 Task: Add Izzio Artisan Bakery French Artisan Take & Bake Rolls to the cart.
Action: Mouse moved to (785, 257)
Screenshot: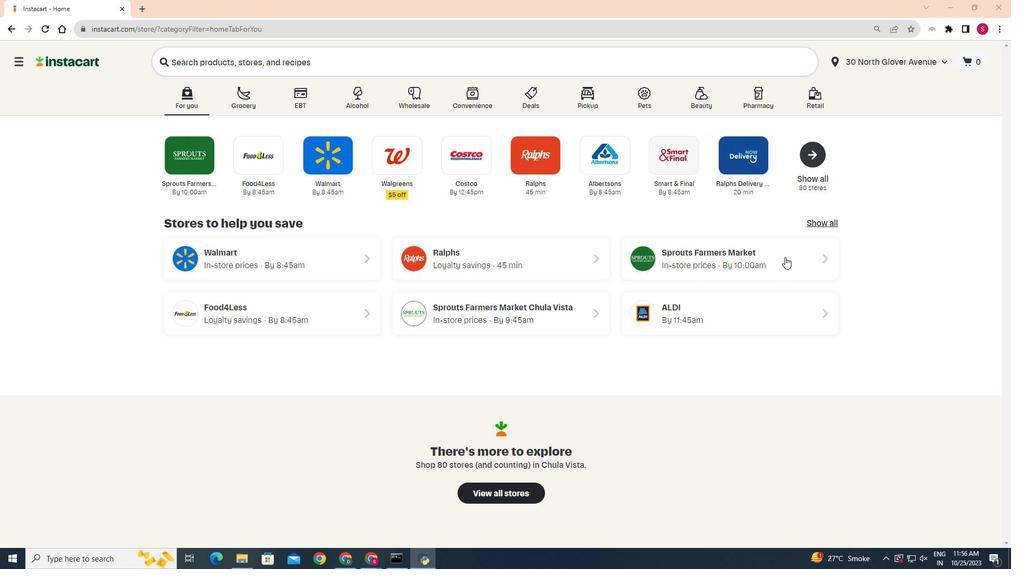 
Action: Mouse pressed left at (785, 257)
Screenshot: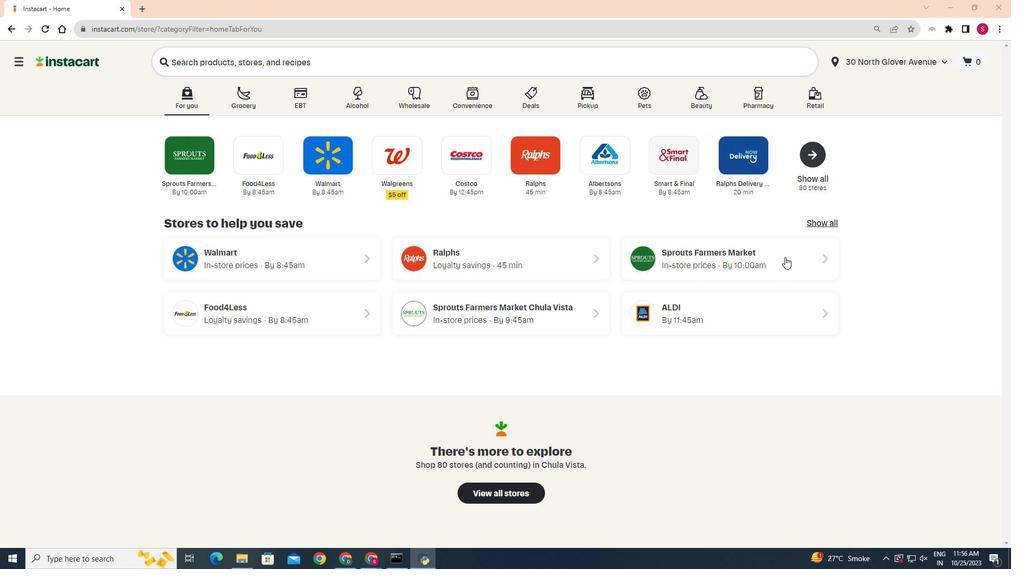 
Action: Mouse moved to (40, 459)
Screenshot: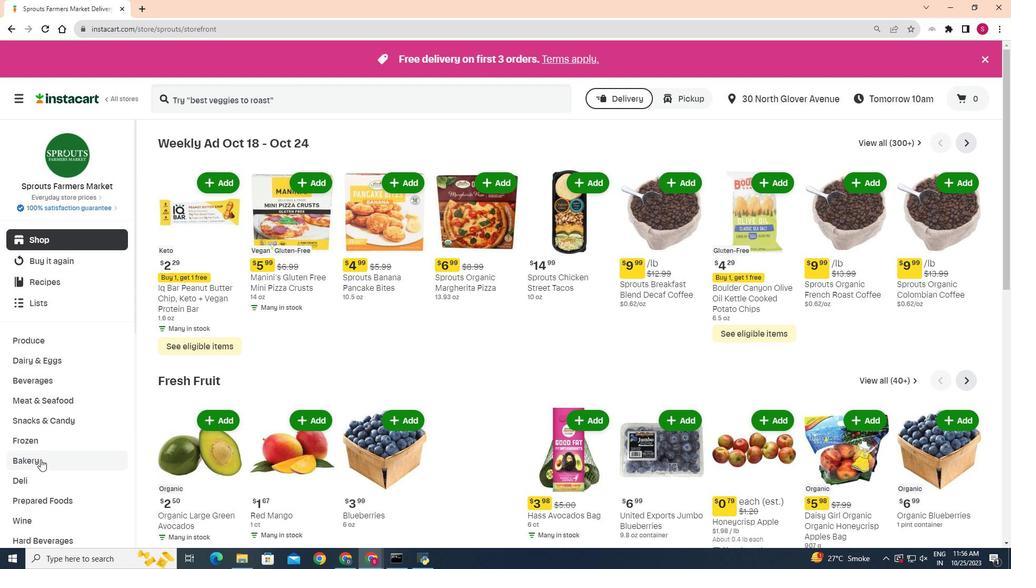 
Action: Mouse pressed left at (40, 459)
Screenshot: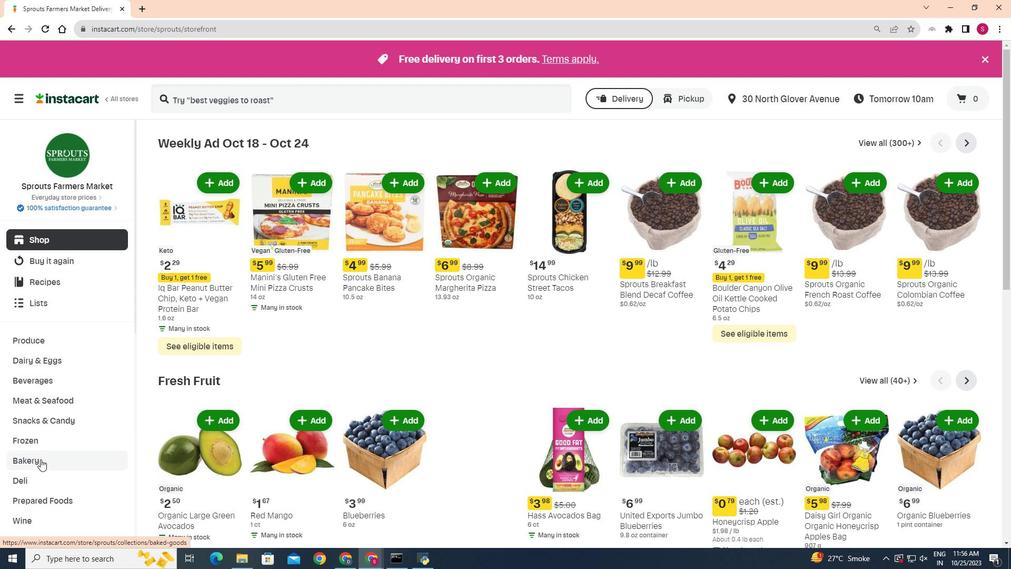 
Action: Mouse moved to (273, 167)
Screenshot: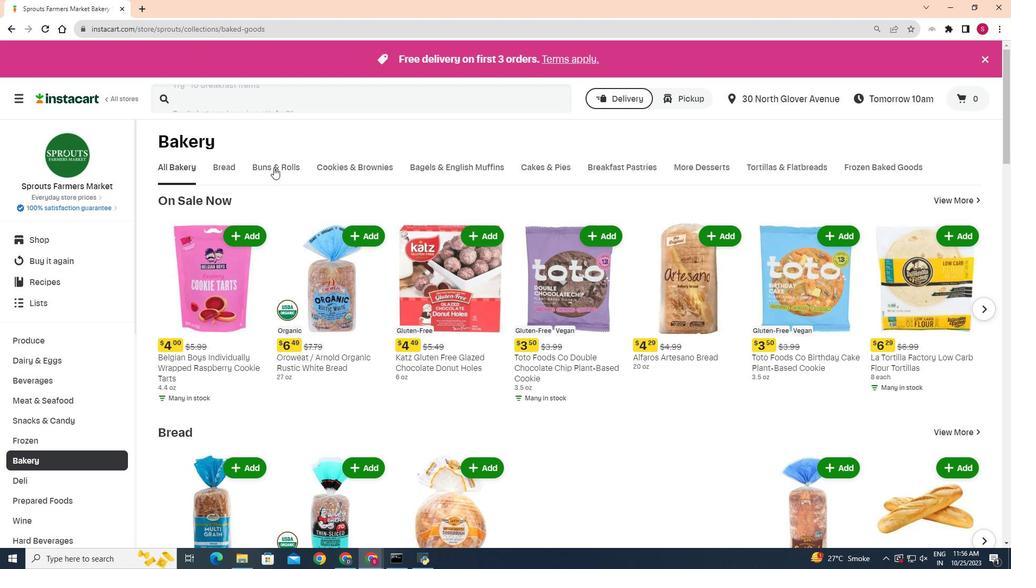 
Action: Mouse pressed left at (273, 167)
Screenshot: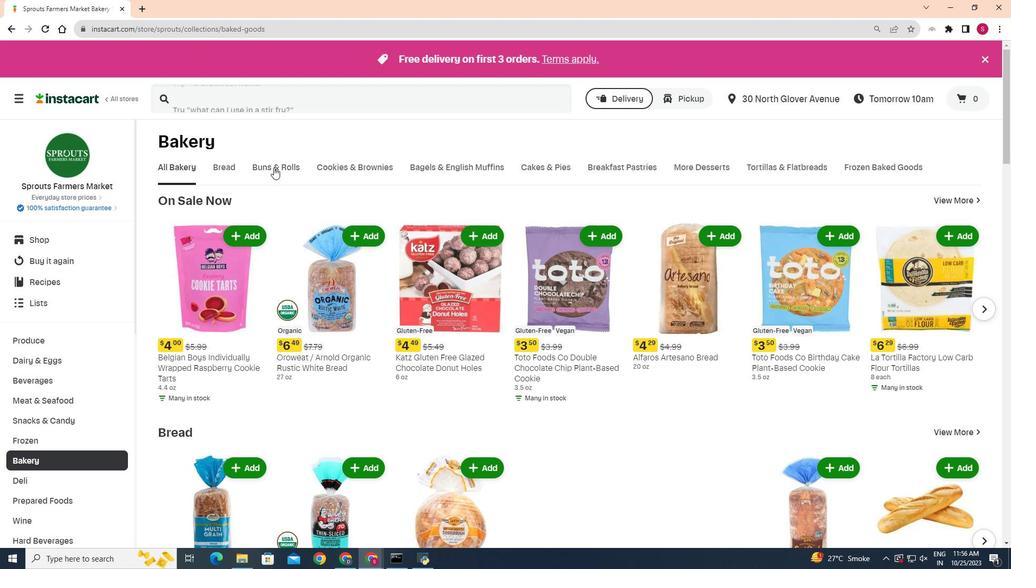 
Action: Mouse moved to (448, 215)
Screenshot: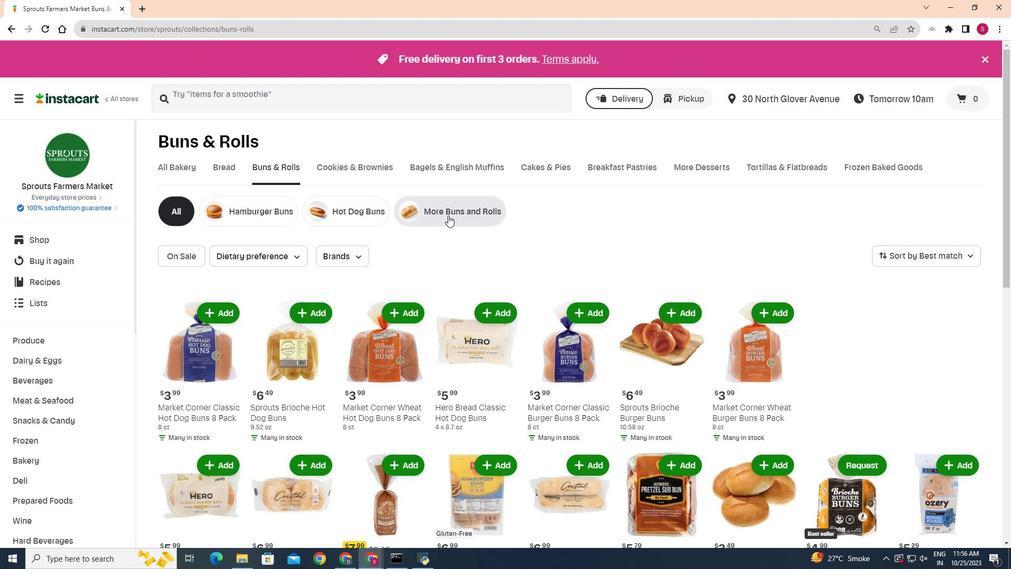 
Action: Mouse pressed left at (448, 215)
Screenshot: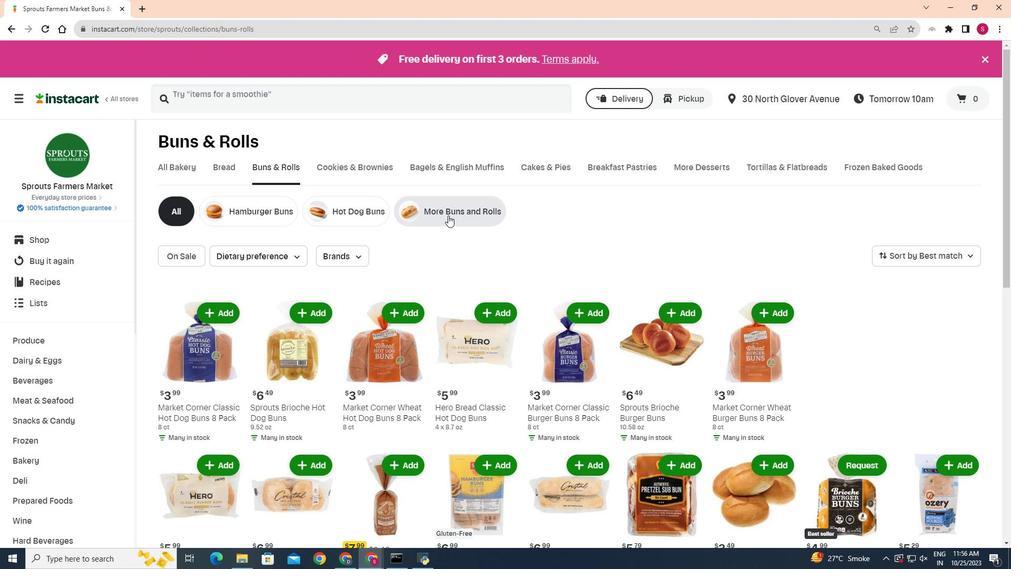 
Action: Mouse moved to (310, 314)
Screenshot: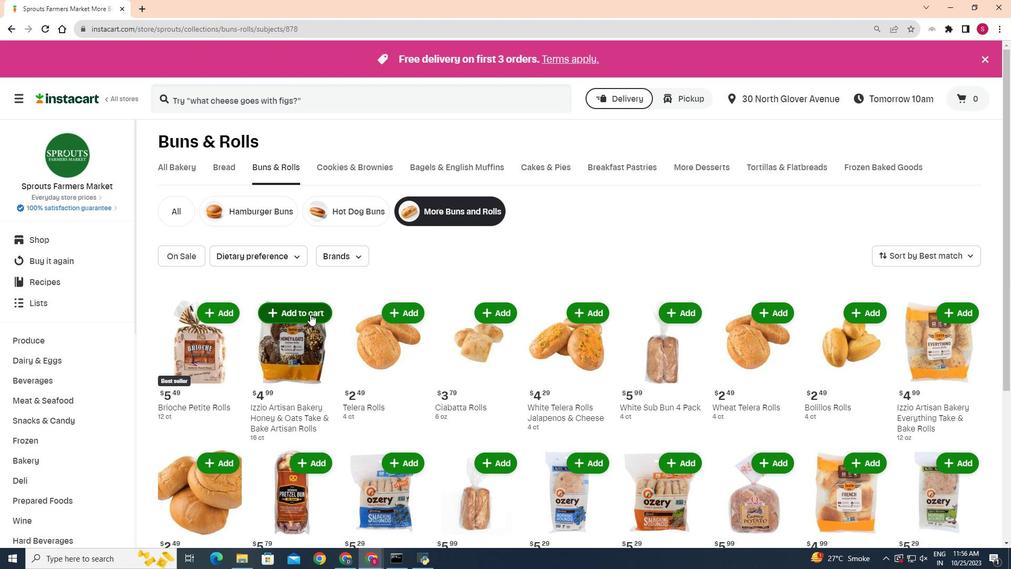 
Action: Mouse pressed left at (310, 314)
Screenshot: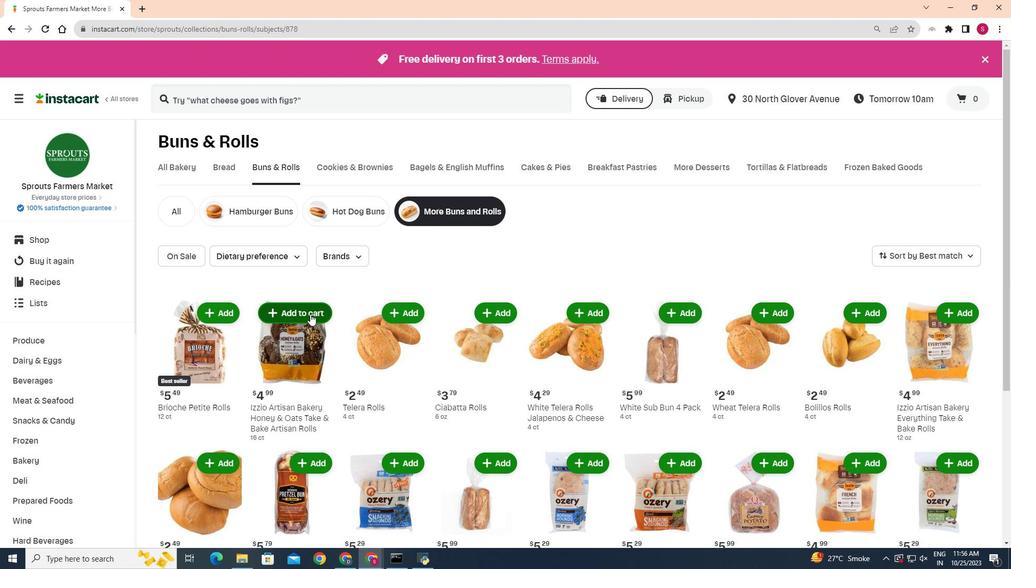 
Action: Mouse moved to (305, 310)
Screenshot: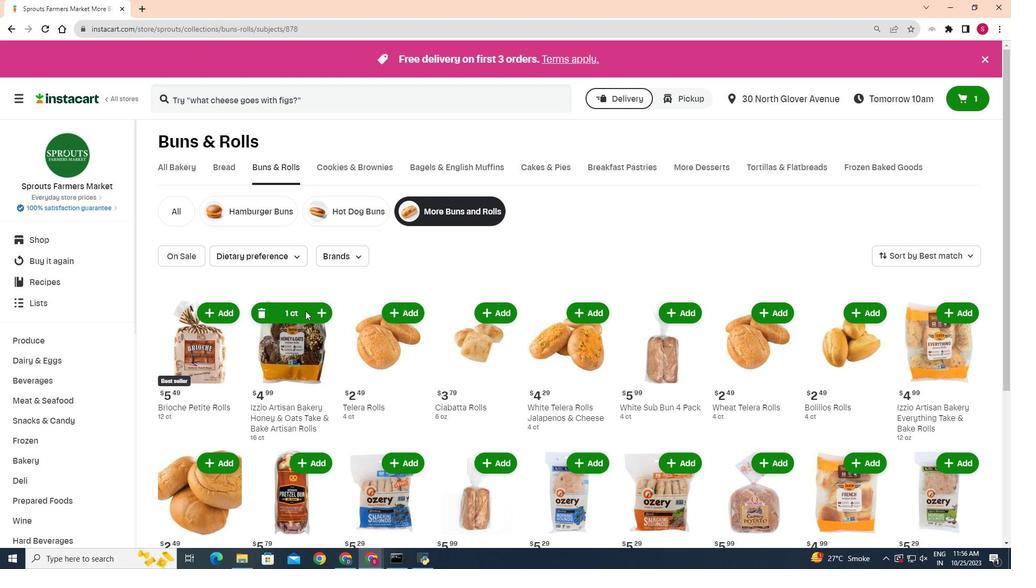 
